 Task: Select search engine optimization.
Action: Mouse moved to (499, 326)
Screenshot: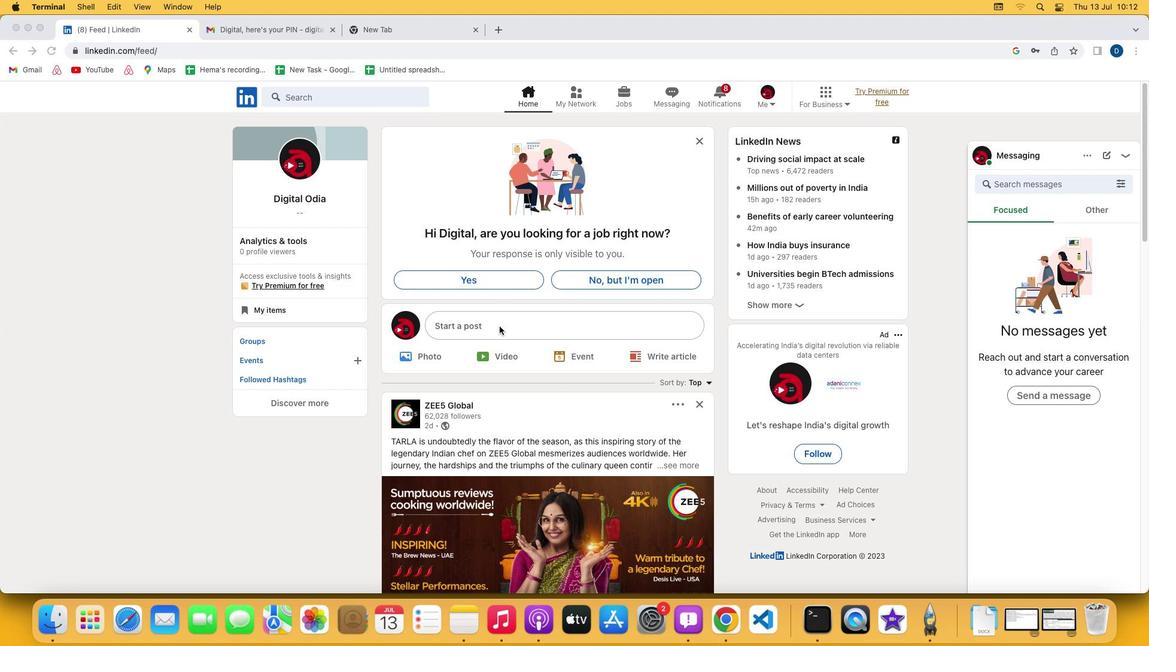 
Action: Mouse pressed left at (499, 326)
Screenshot: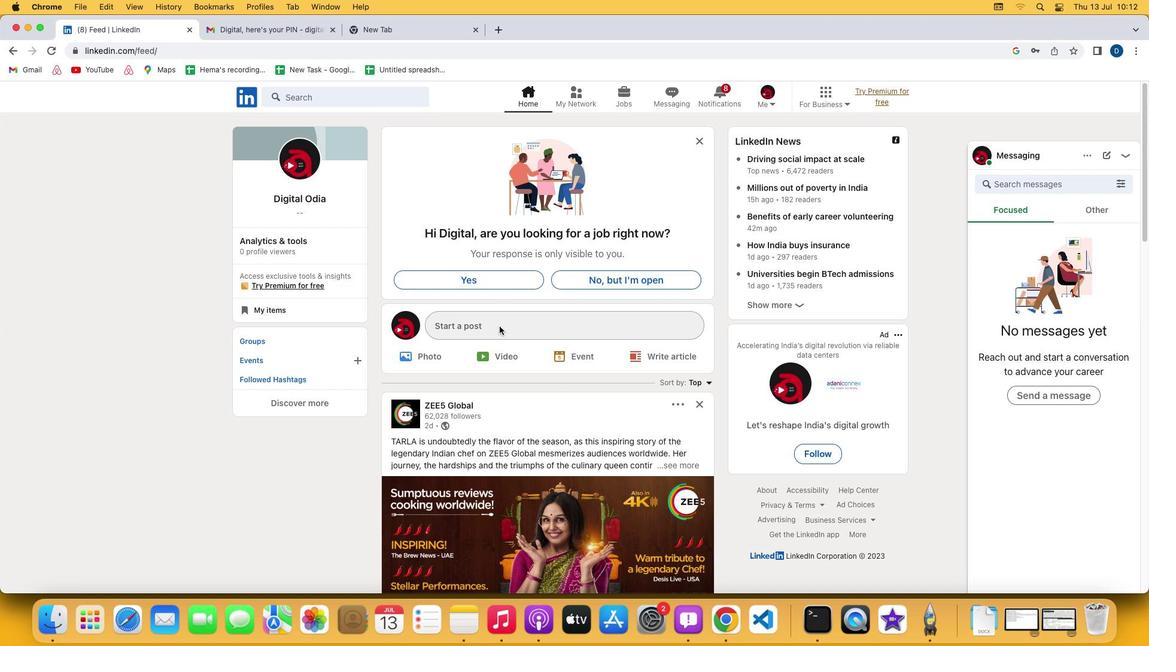 
Action: Mouse pressed left at (499, 326)
Screenshot: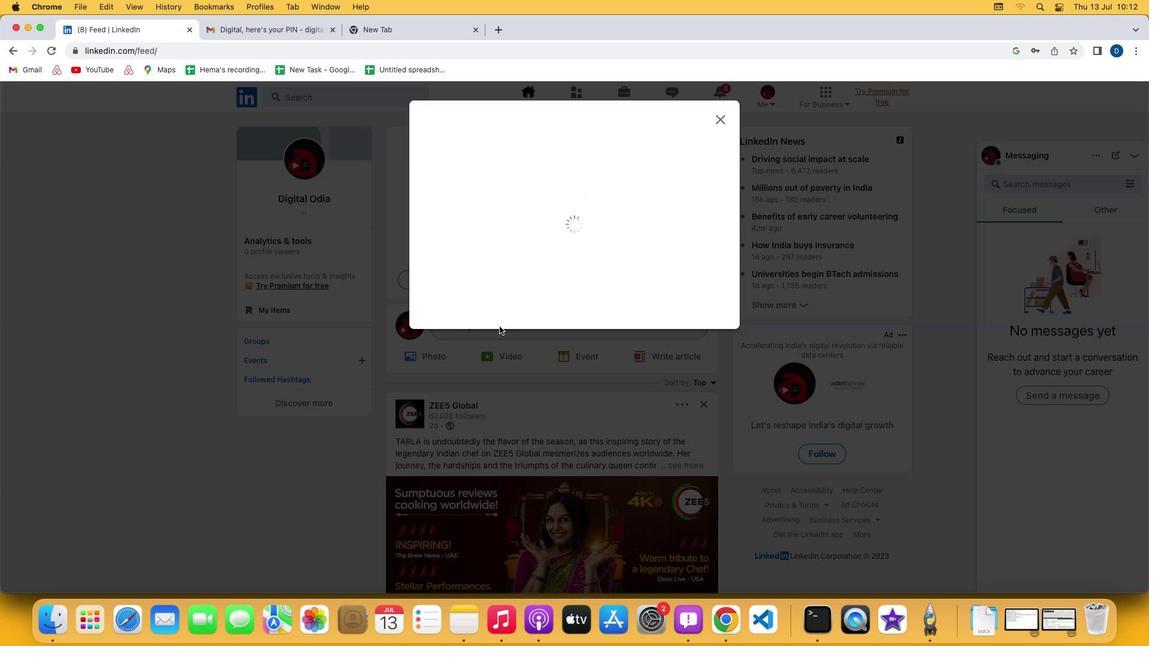 
Action: Mouse moved to (507, 370)
Screenshot: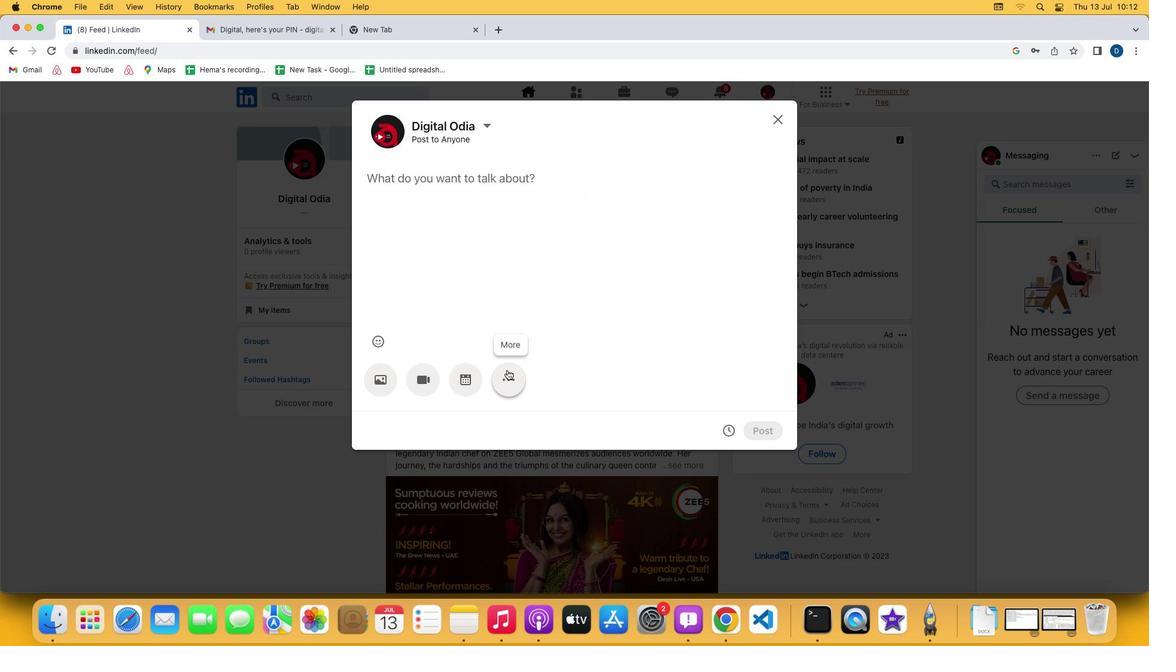 
Action: Mouse pressed left at (507, 370)
Screenshot: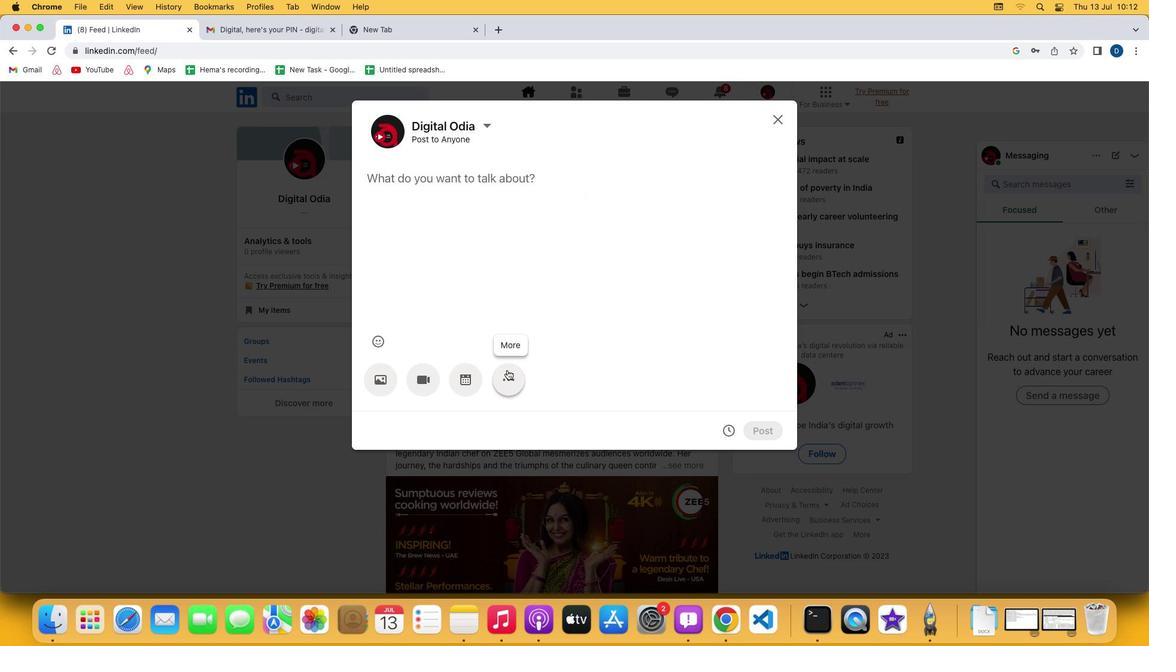 
Action: Mouse moved to (671, 378)
Screenshot: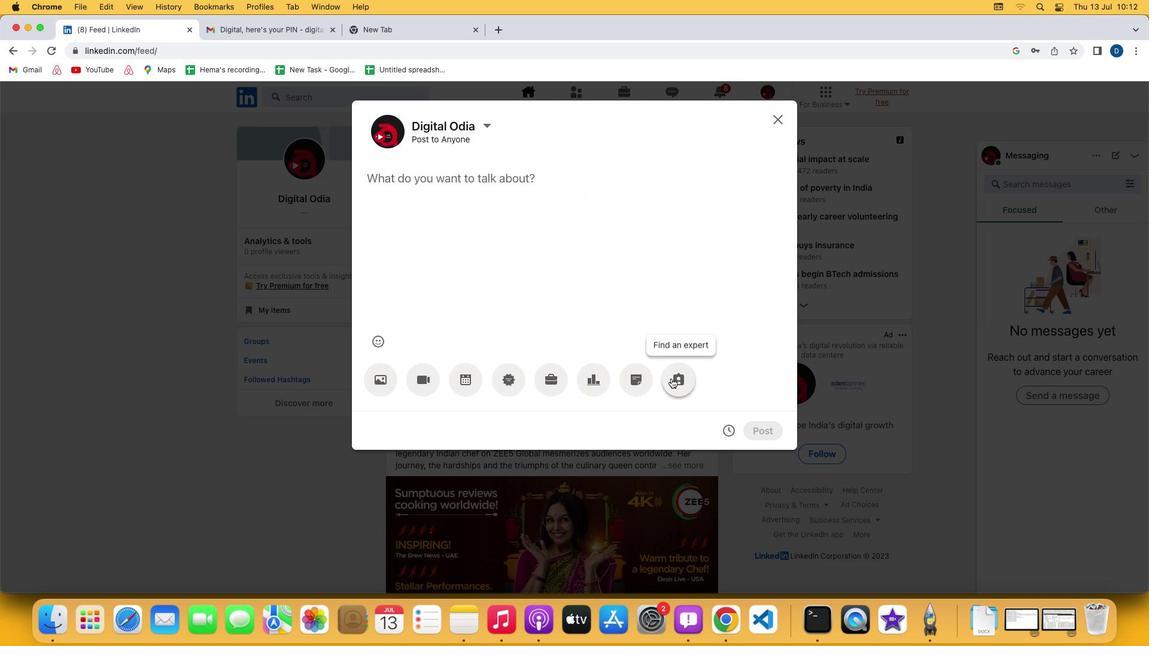
Action: Mouse pressed left at (671, 378)
Screenshot: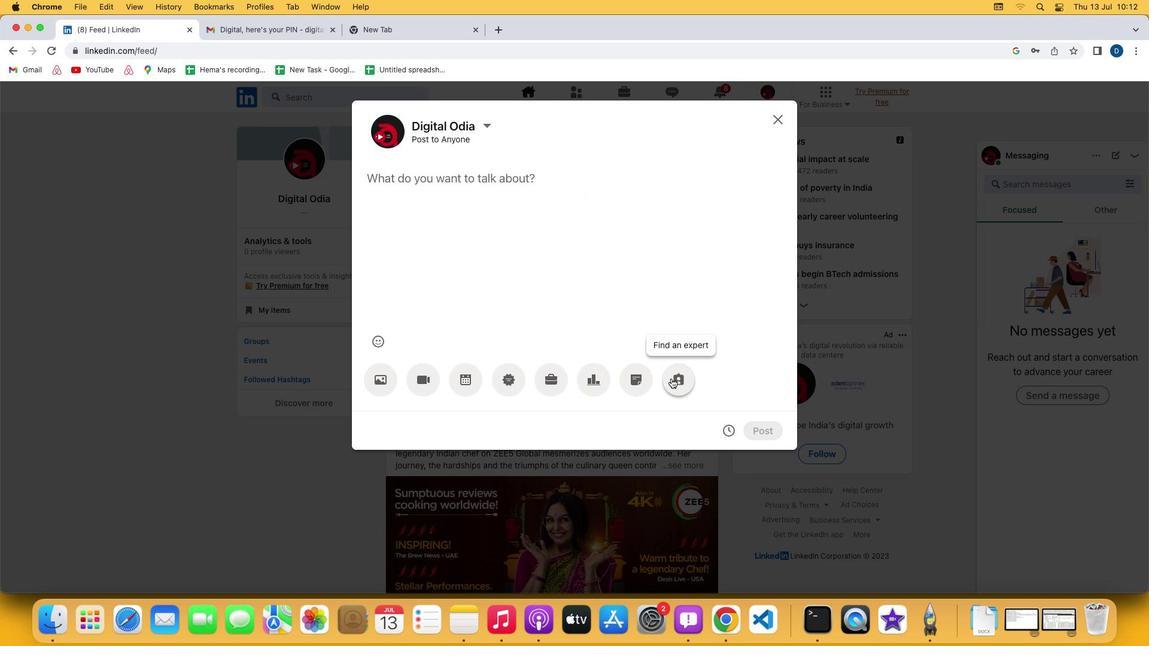 
Action: Mouse moved to (527, 193)
Screenshot: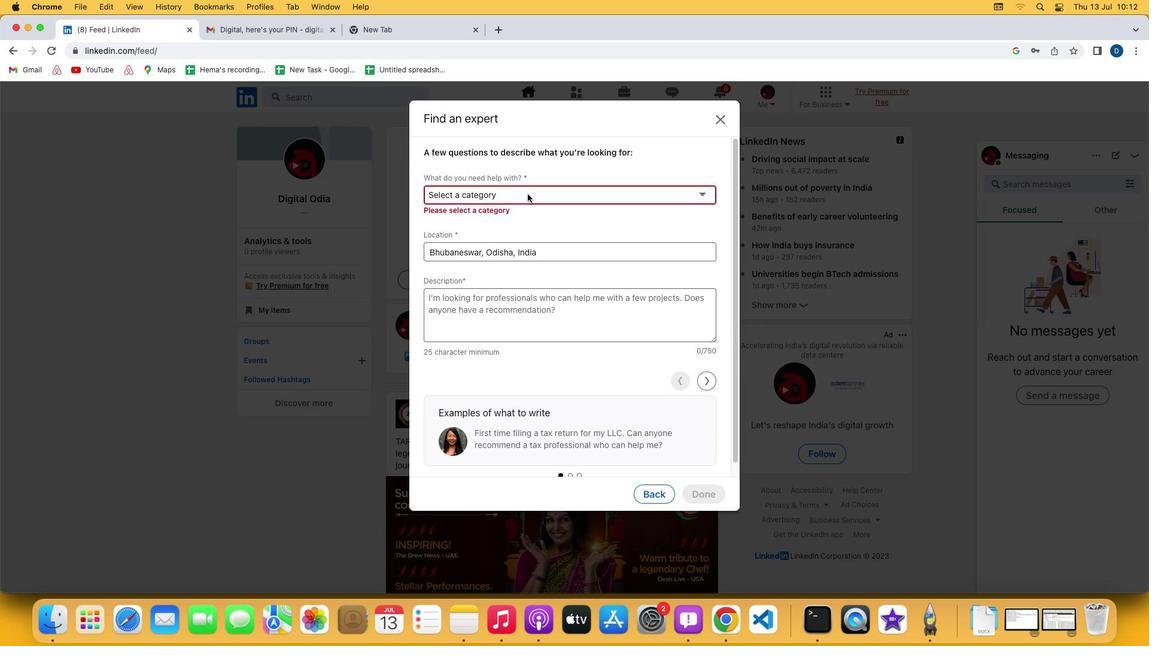
Action: Mouse pressed left at (527, 193)
Screenshot: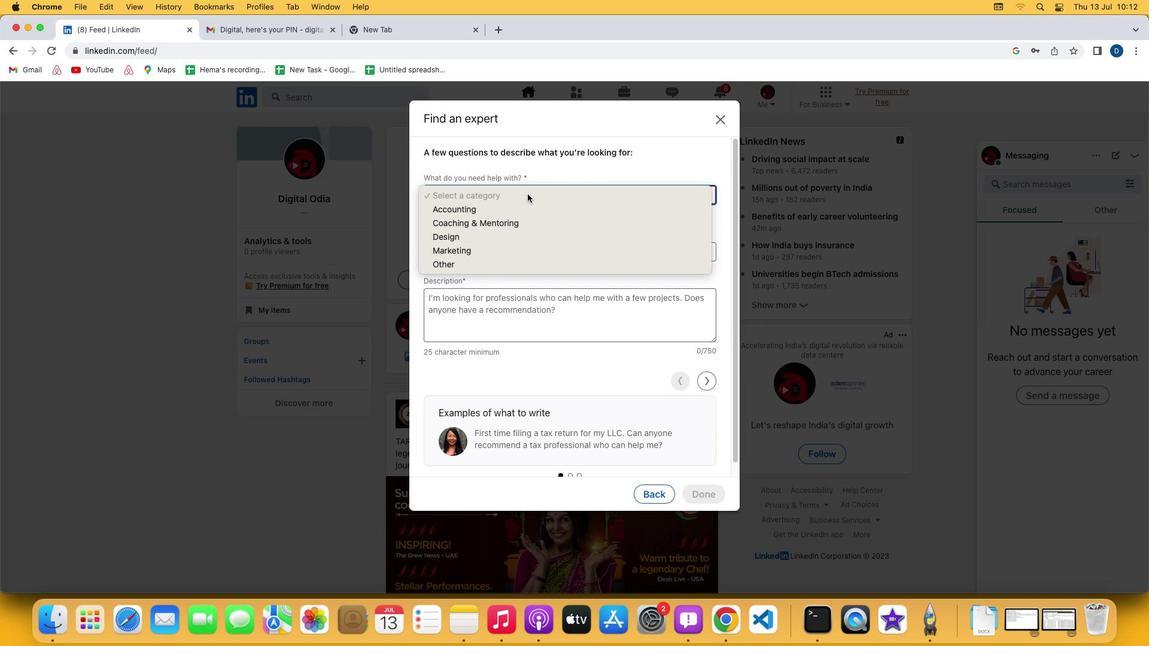 
Action: Mouse moved to (514, 245)
Screenshot: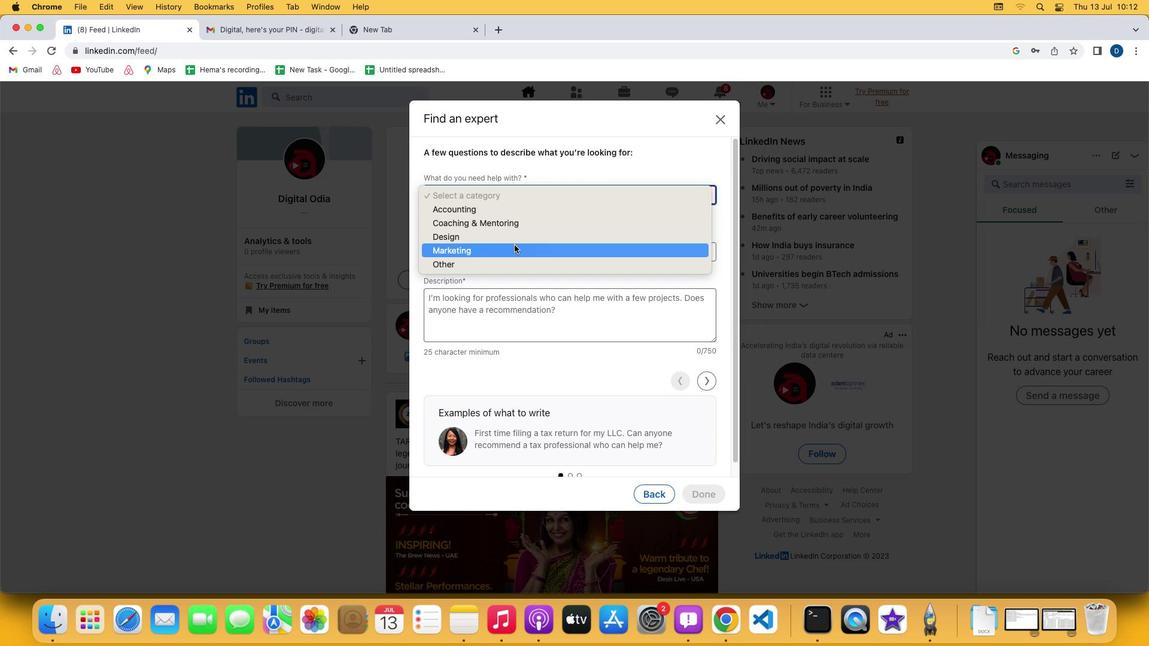 
Action: Mouse pressed left at (514, 245)
Screenshot: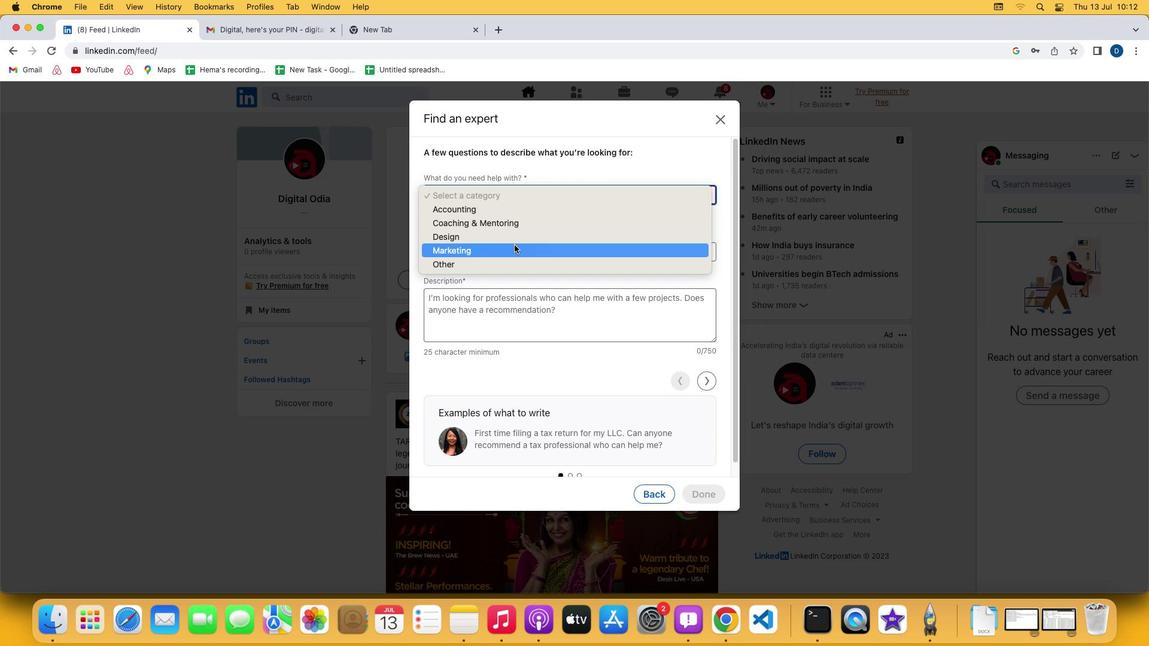 
Action: Mouse moved to (509, 244)
Screenshot: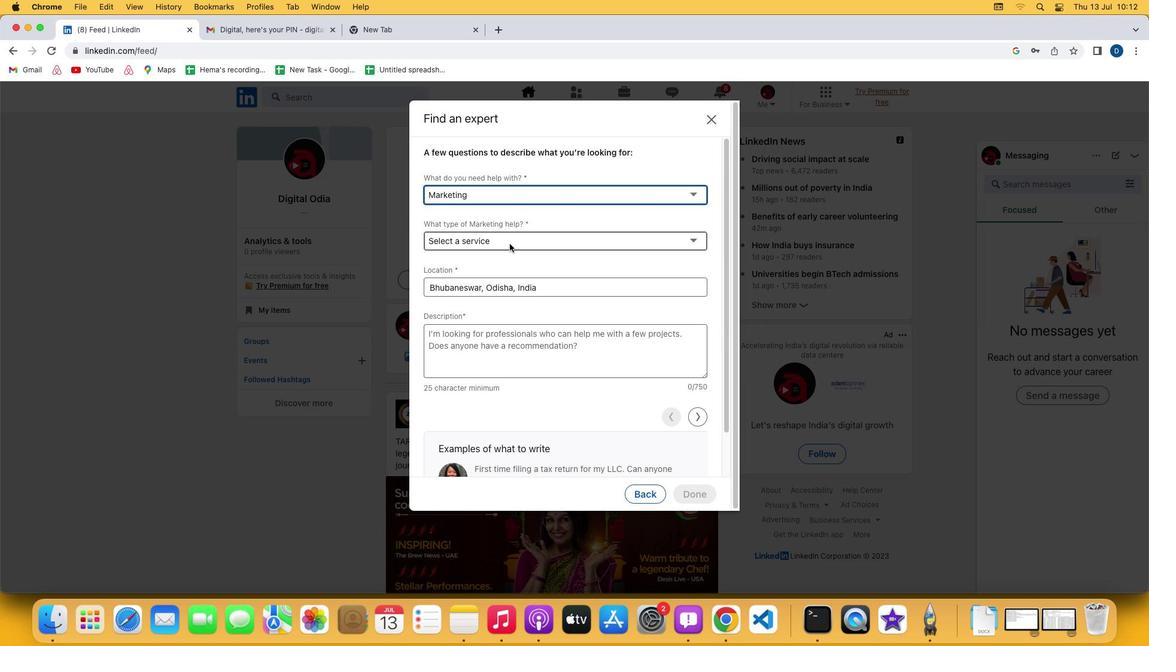 
Action: Mouse pressed left at (509, 244)
Screenshot: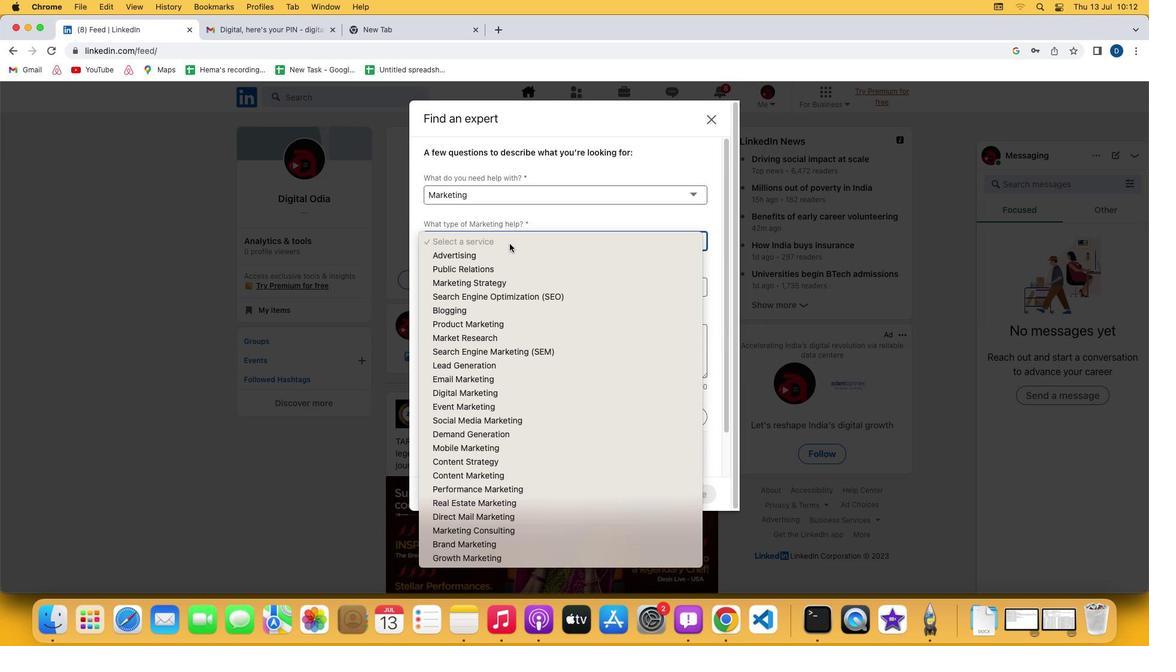
Action: Mouse moved to (498, 298)
Screenshot: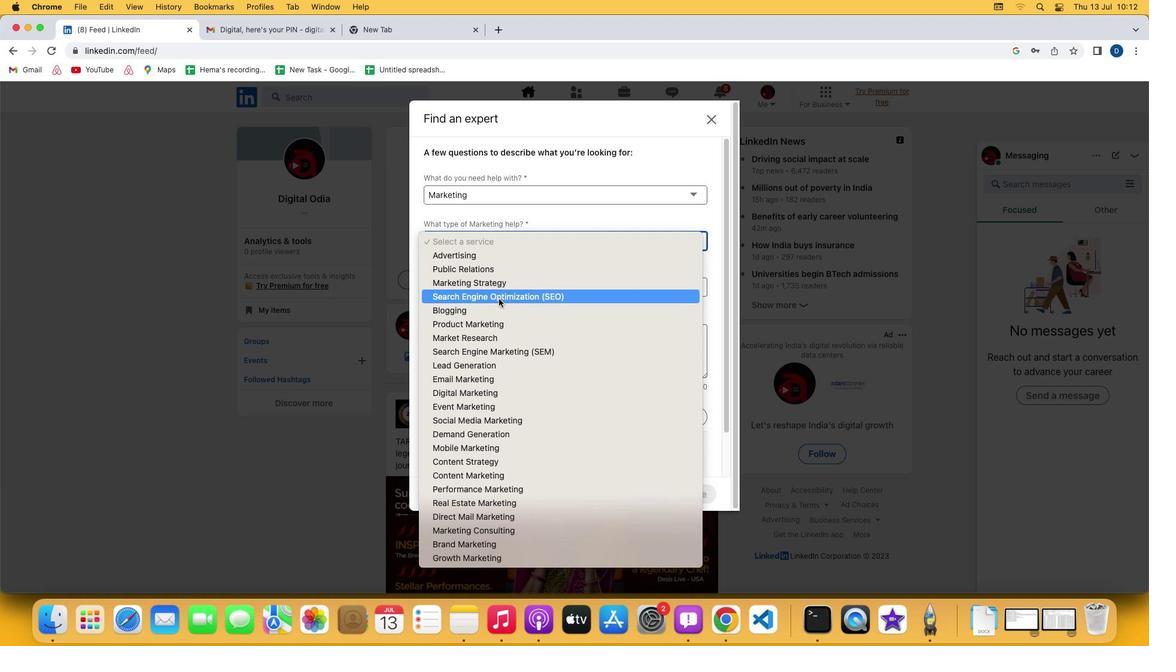 
Action: Mouse pressed left at (498, 298)
Screenshot: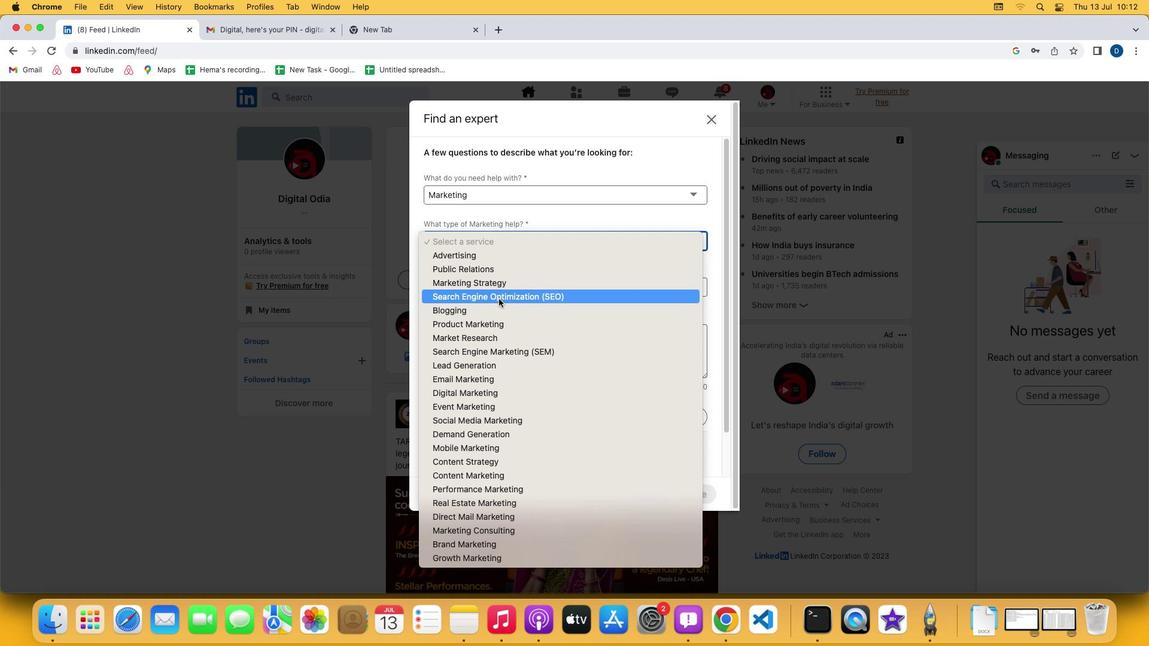 
